 Task: Open the 'Outlook backup data file' from the Desktop in Microsoft Outlook.
Action: Mouse moved to (54, 29)
Screenshot: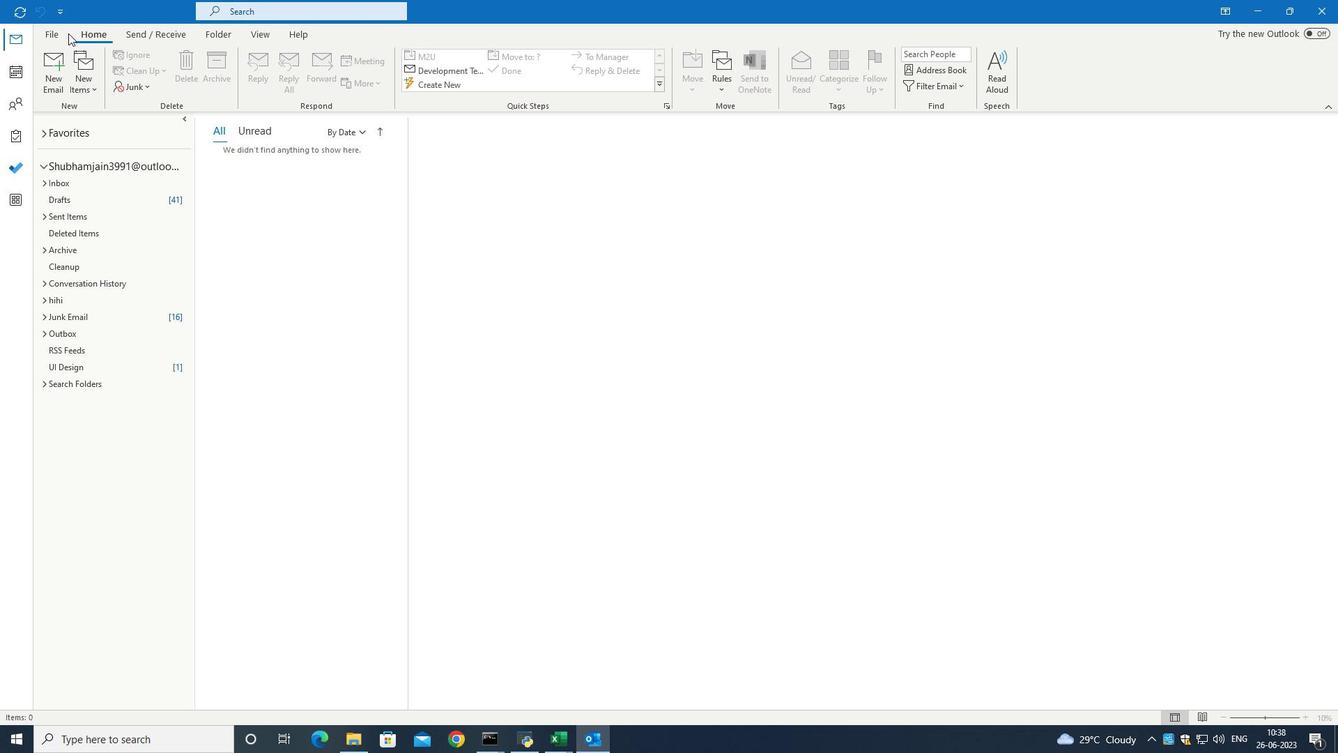 
Action: Mouse pressed left at (54, 29)
Screenshot: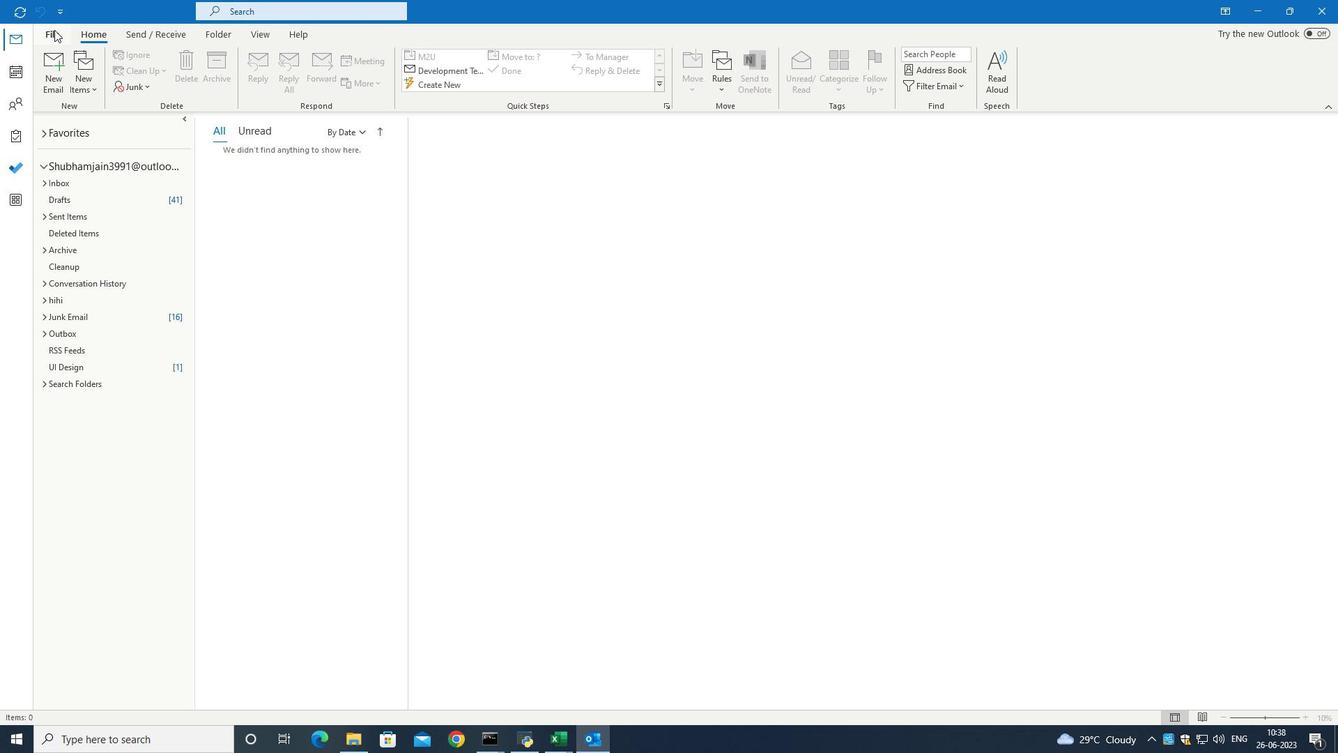 
Action: Mouse moved to (64, 98)
Screenshot: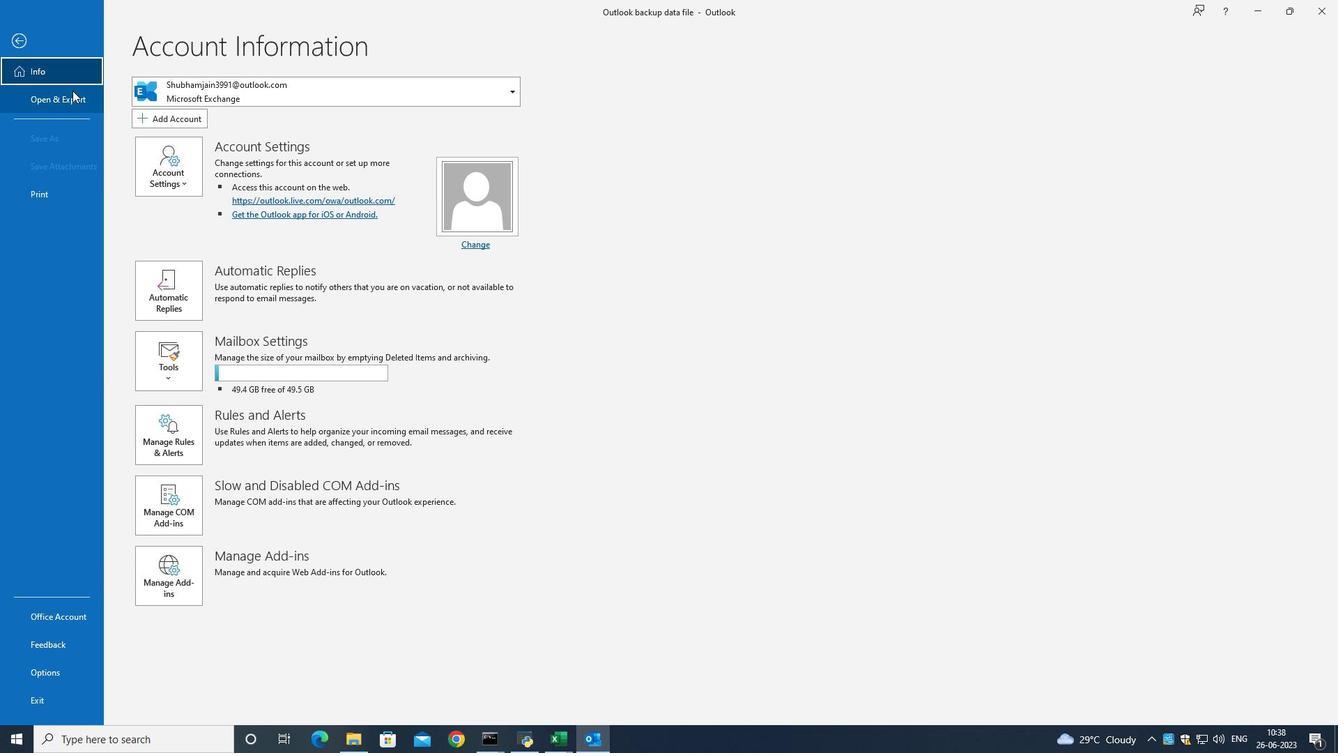 
Action: Mouse pressed left at (64, 98)
Screenshot: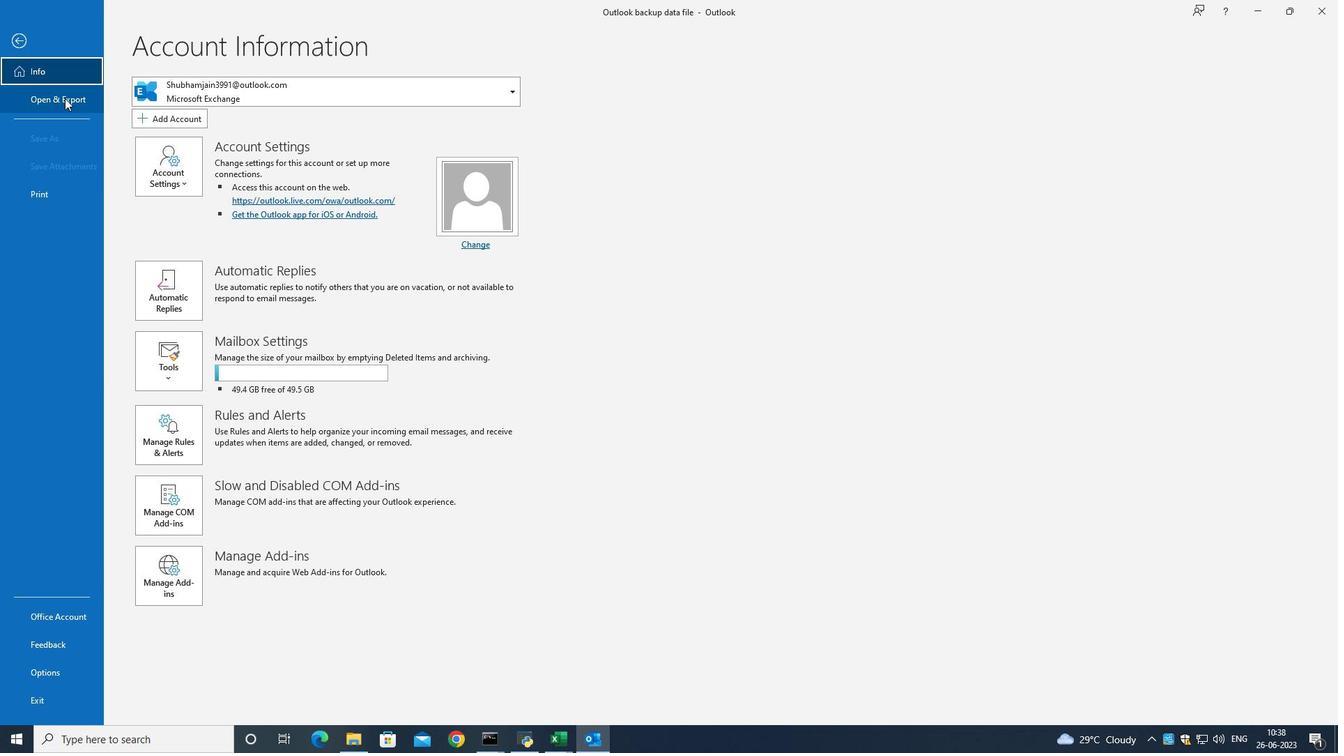 
Action: Mouse moved to (177, 163)
Screenshot: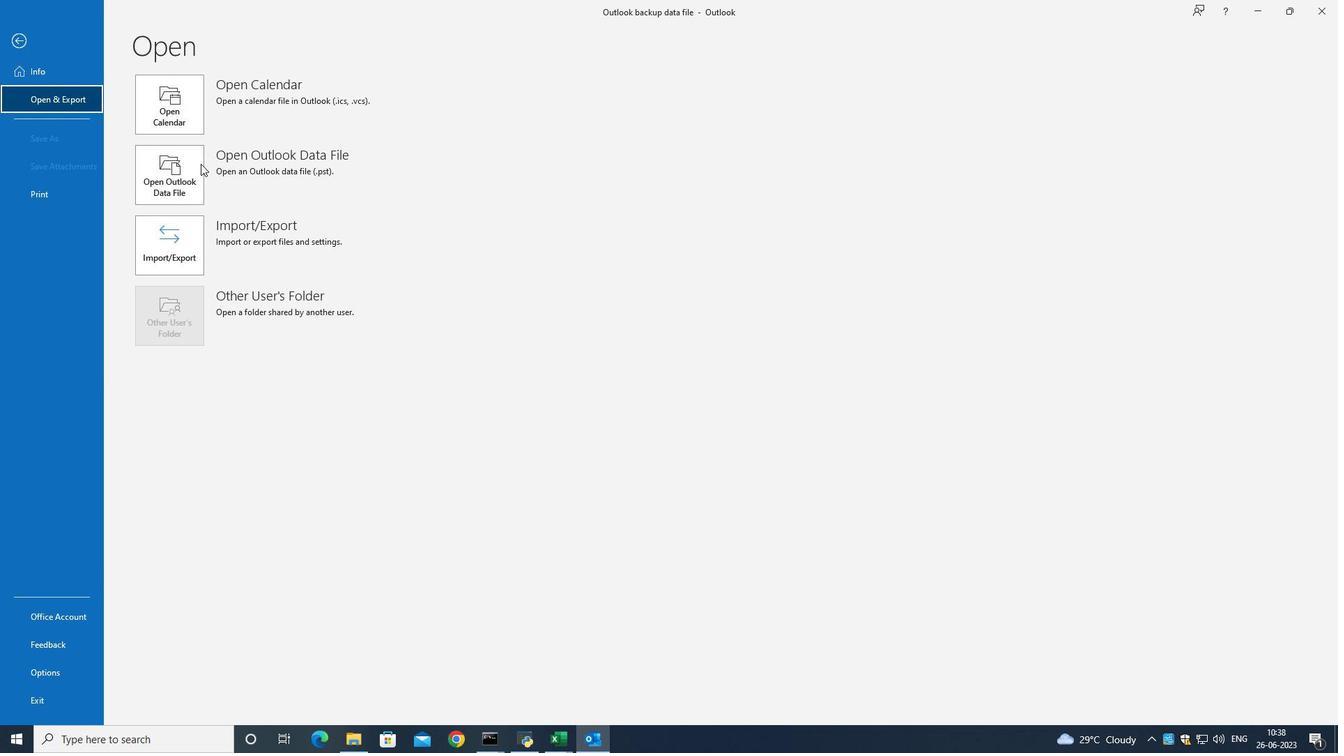 
Action: Mouse pressed left at (177, 163)
Screenshot: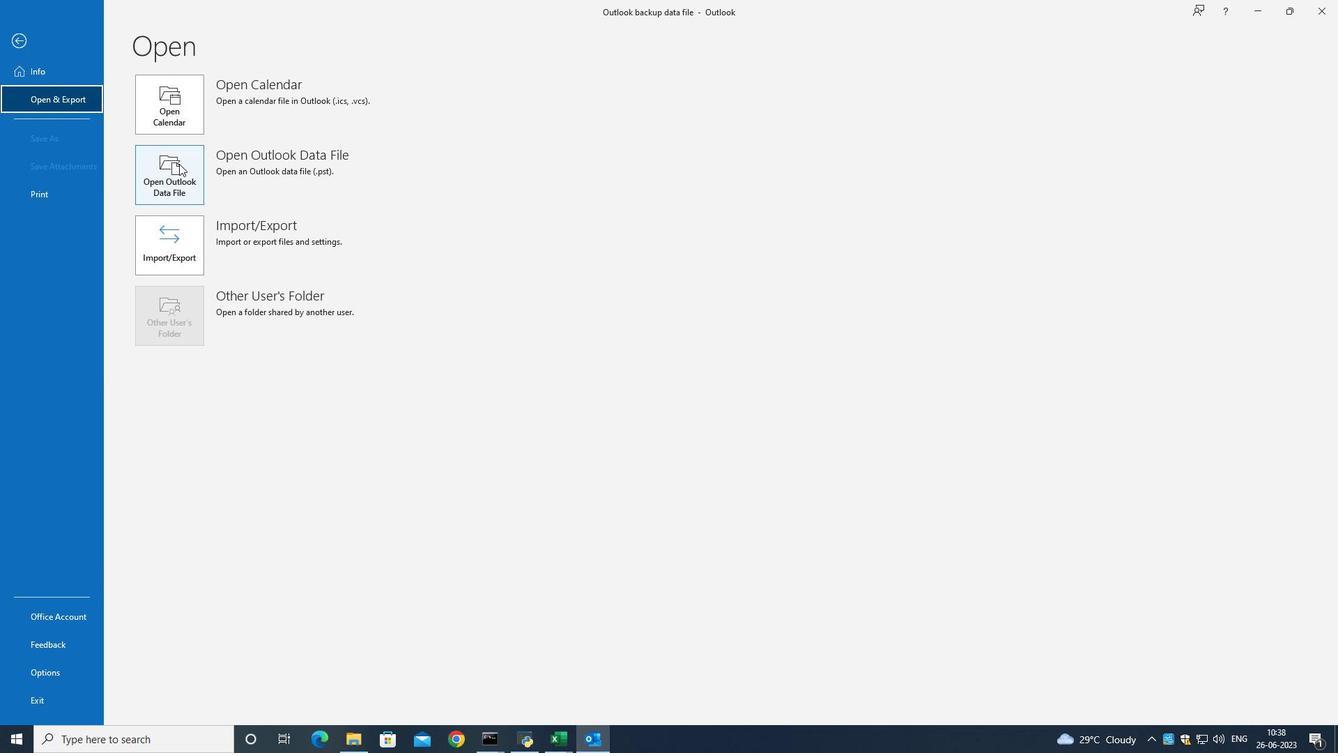 
Action: Mouse moved to (60, 148)
Screenshot: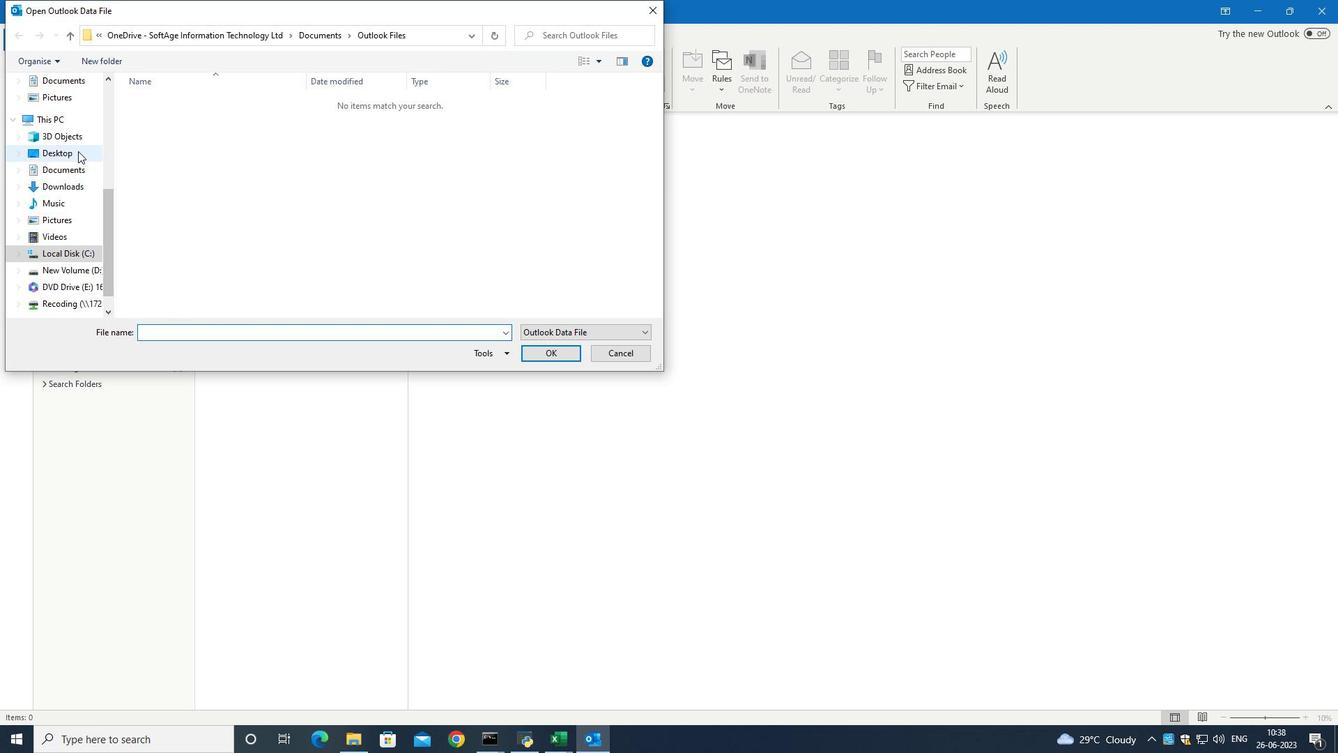 
Action: Mouse pressed left at (60, 148)
Screenshot: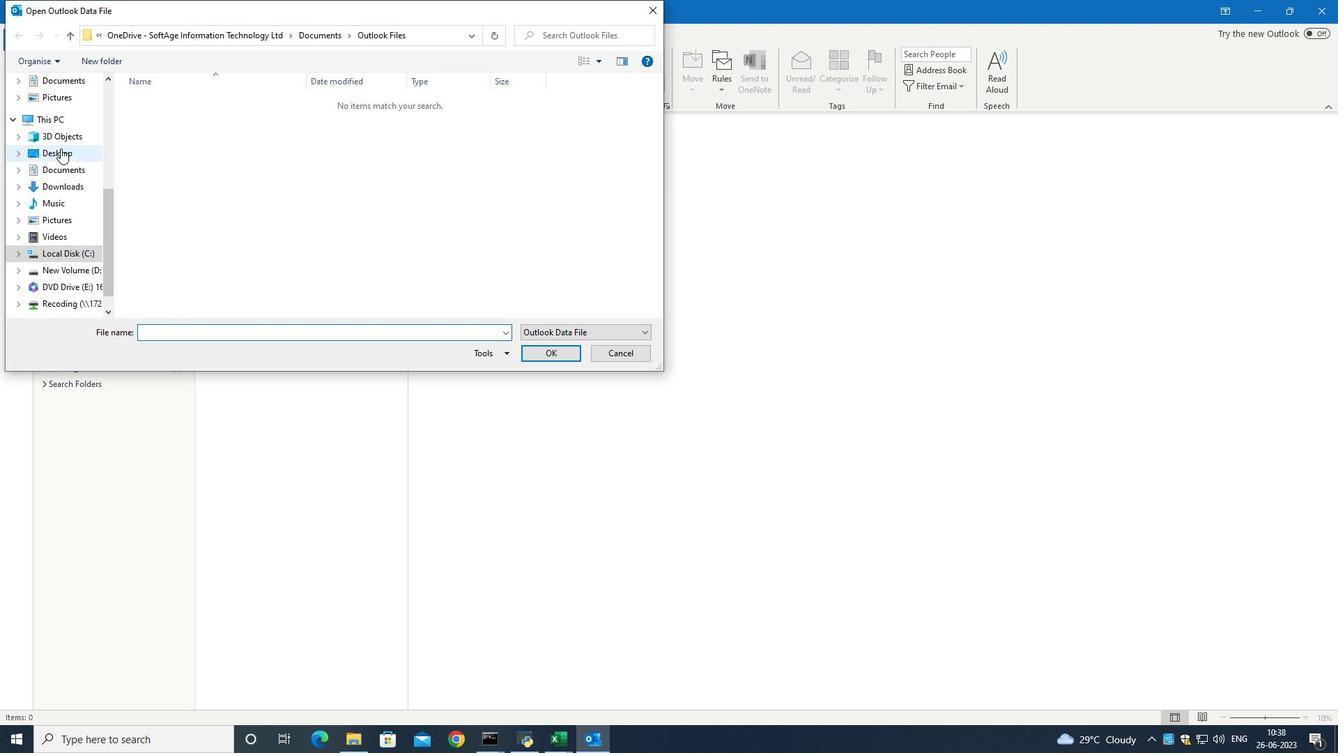 
Action: Mouse moved to (269, 101)
Screenshot: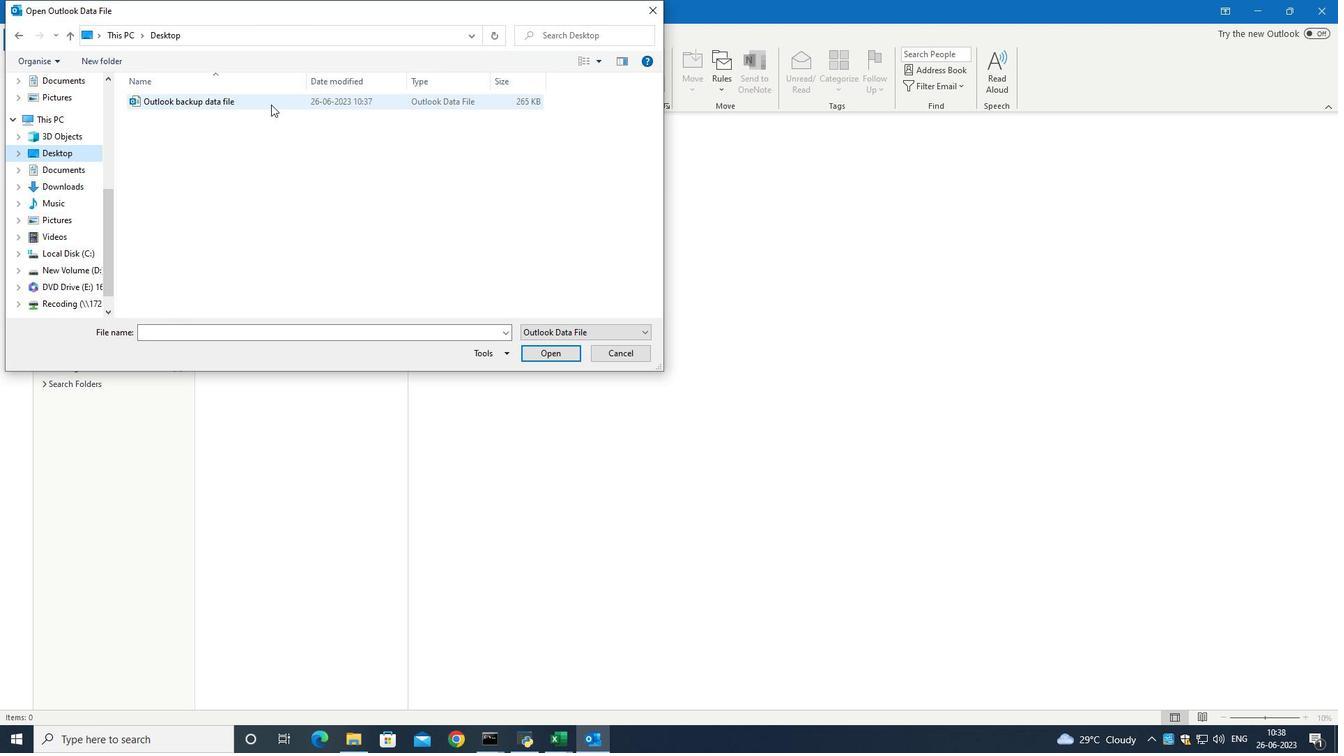 
Action: Mouse pressed left at (269, 101)
Screenshot: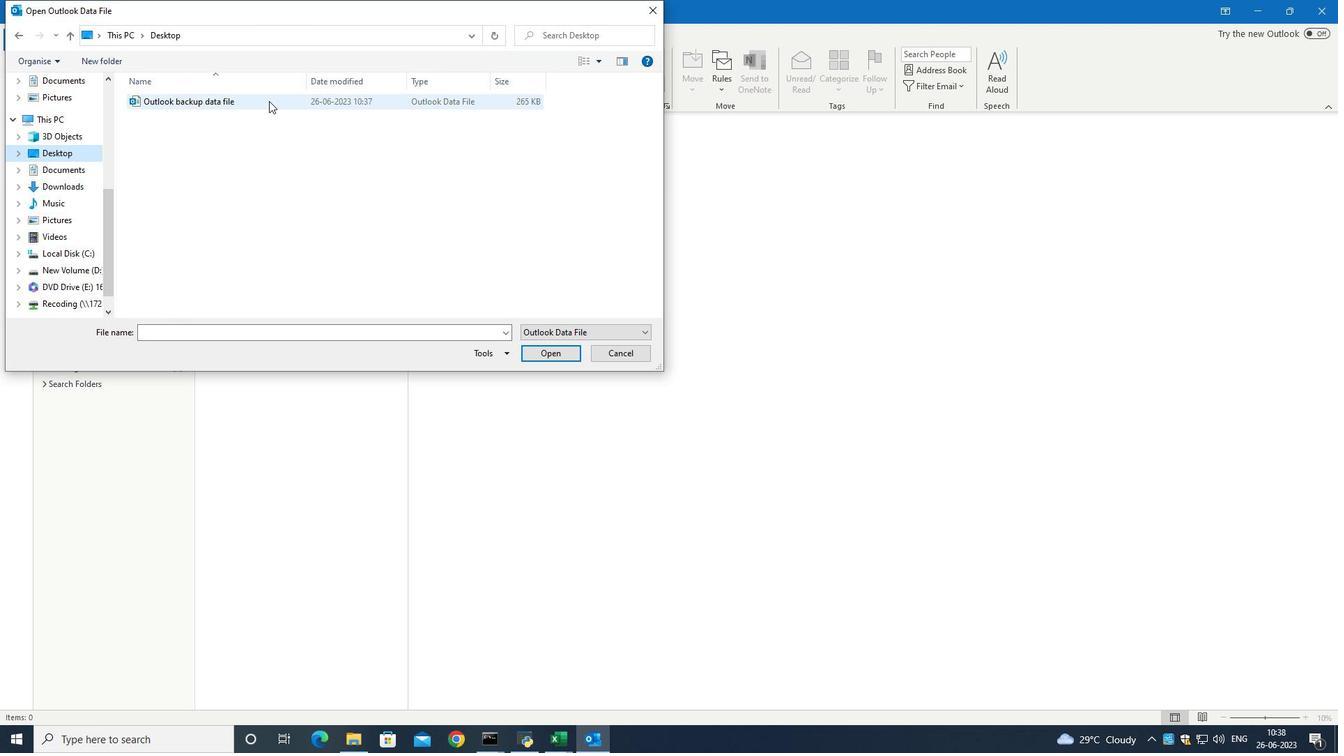 
Action: Mouse moved to (534, 350)
Screenshot: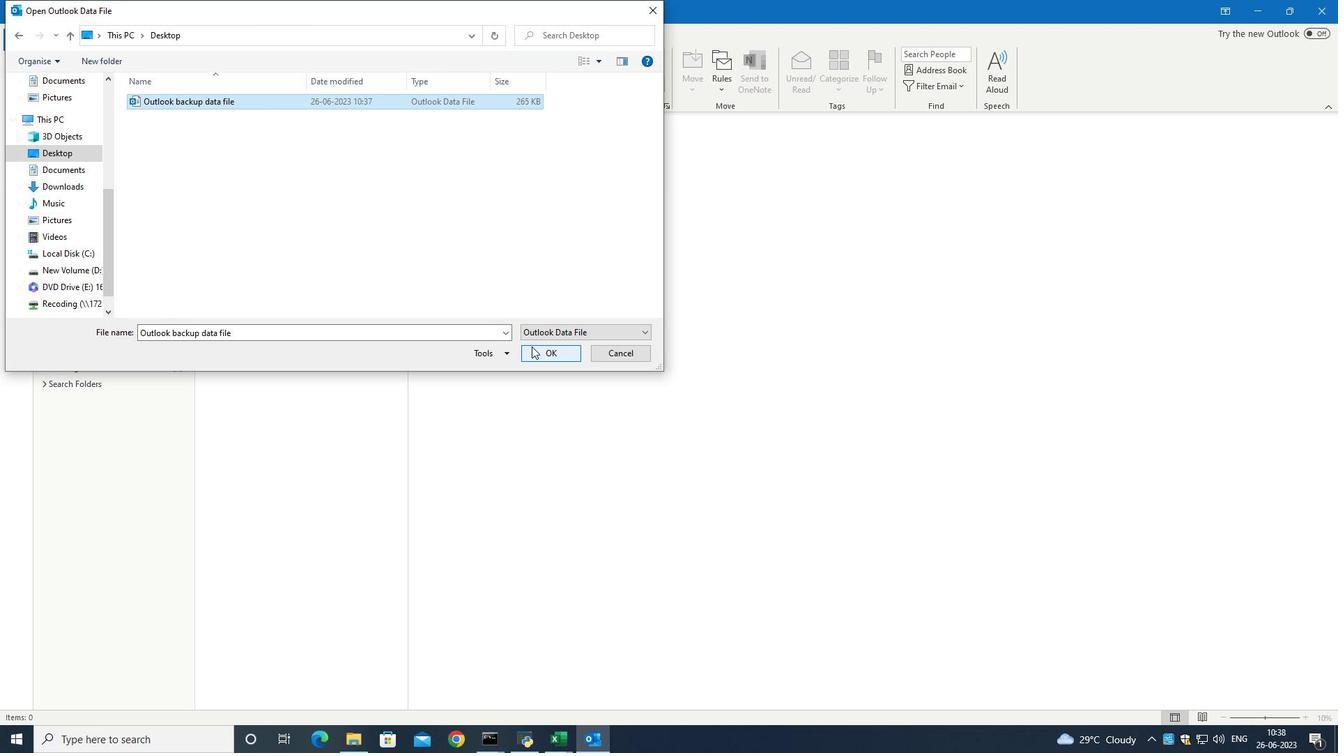 
Action: Mouse pressed left at (534, 350)
Screenshot: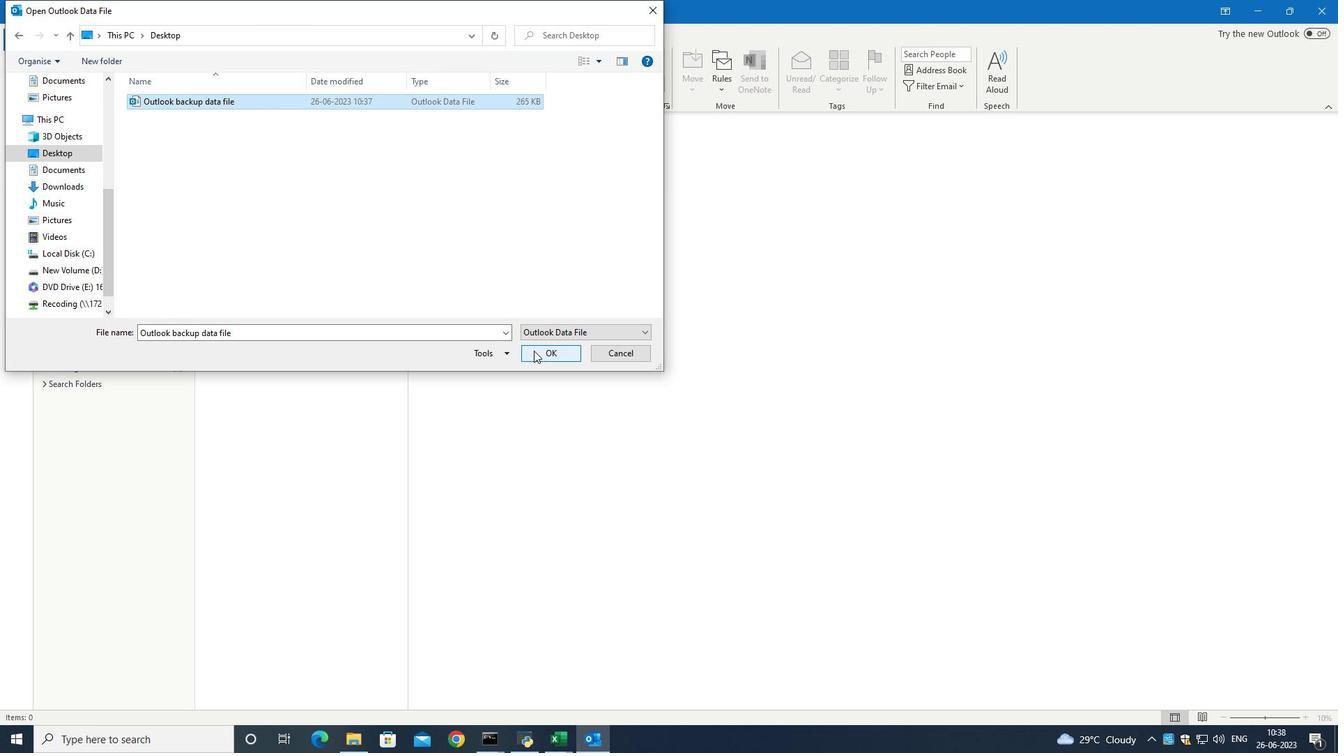
